 Task: Change curved connector line weight to 3PX.
Action: Mouse moved to (622, 355)
Screenshot: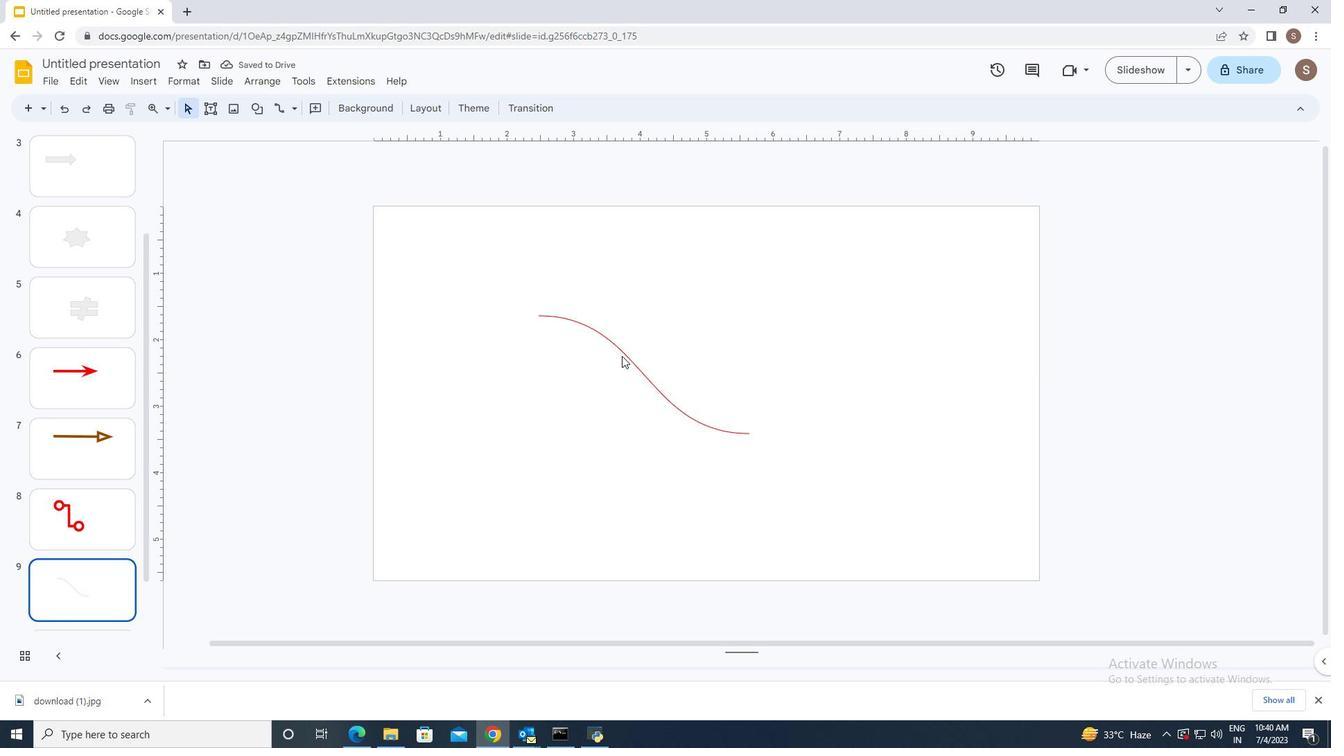 
Action: Mouse pressed left at (622, 355)
Screenshot: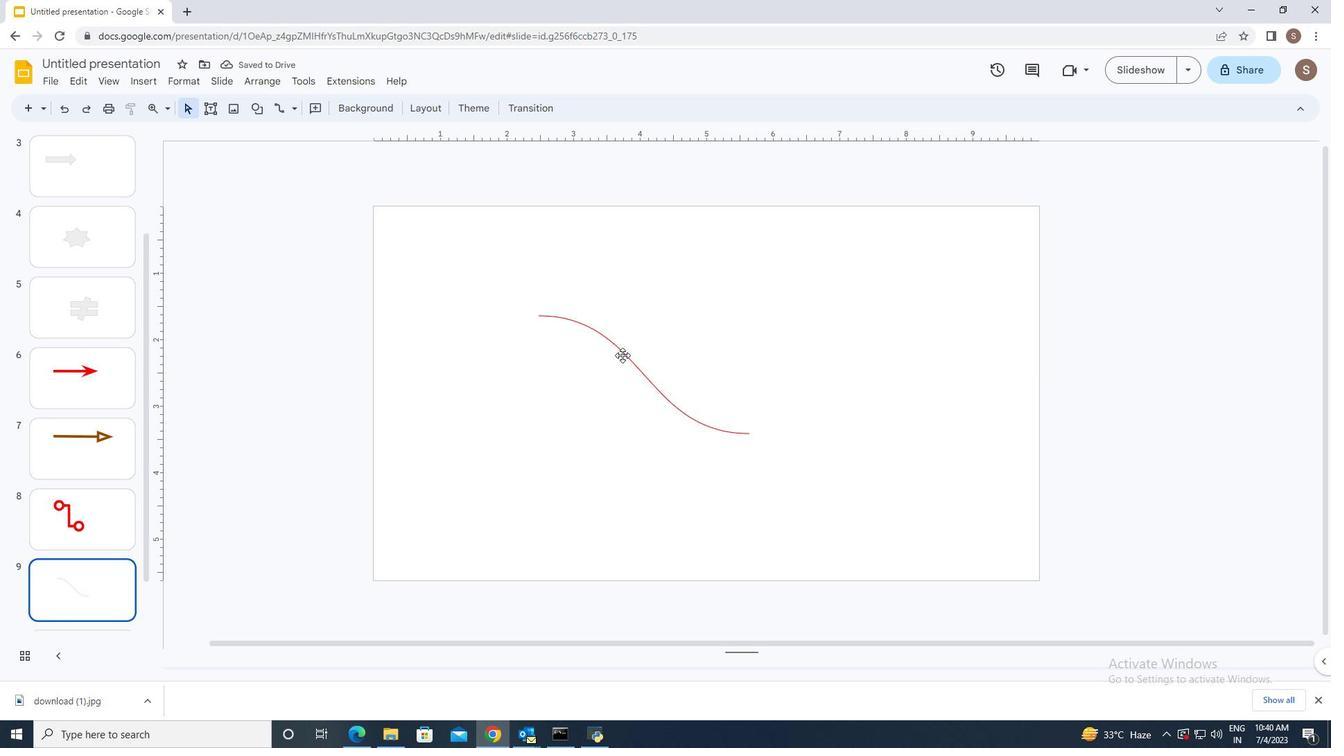 
Action: Mouse moved to (341, 108)
Screenshot: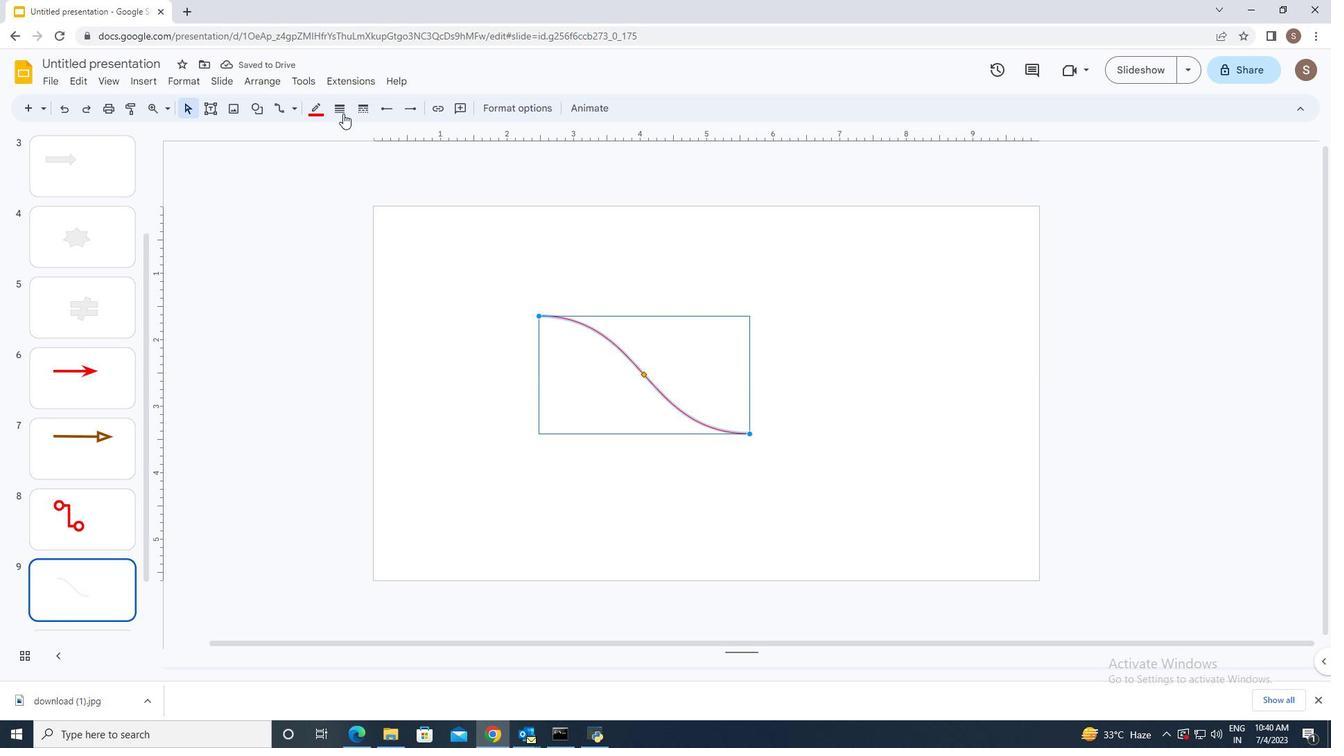 
Action: Mouse pressed left at (341, 108)
Screenshot: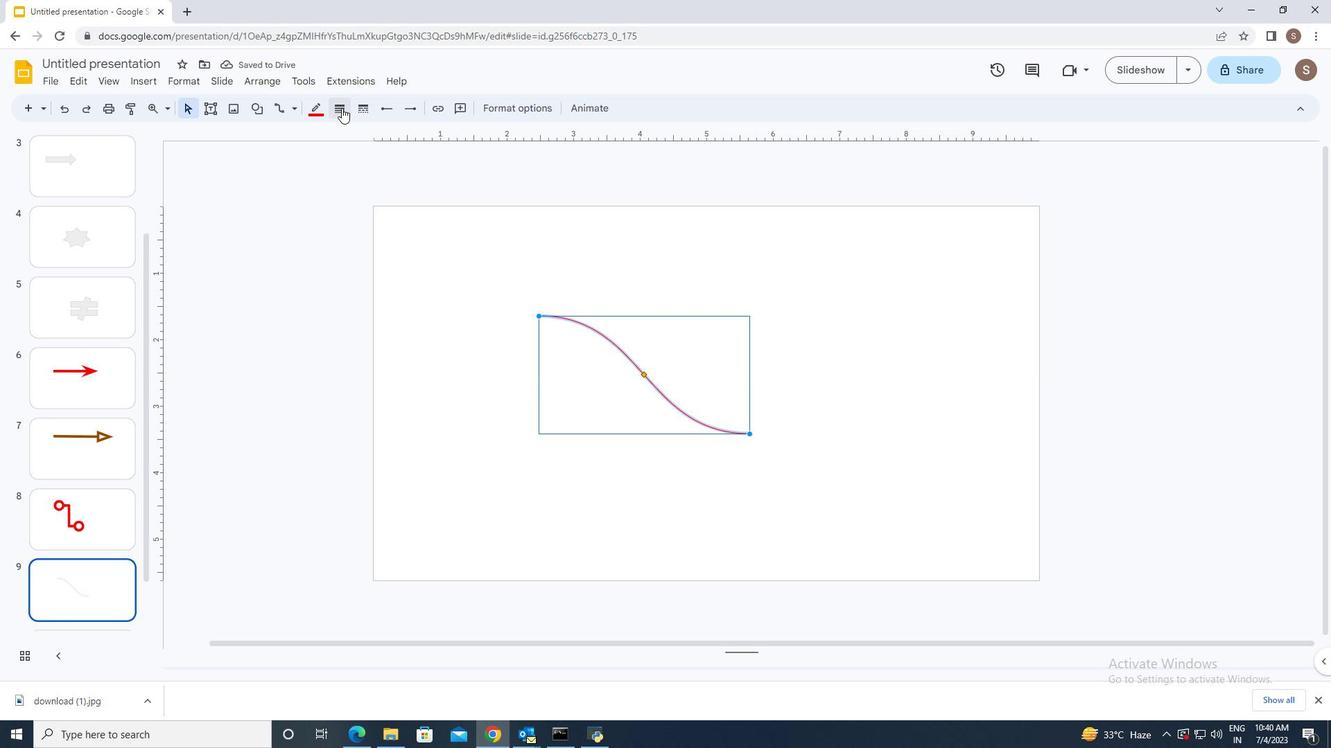 
Action: Mouse moved to (352, 176)
Screenshot: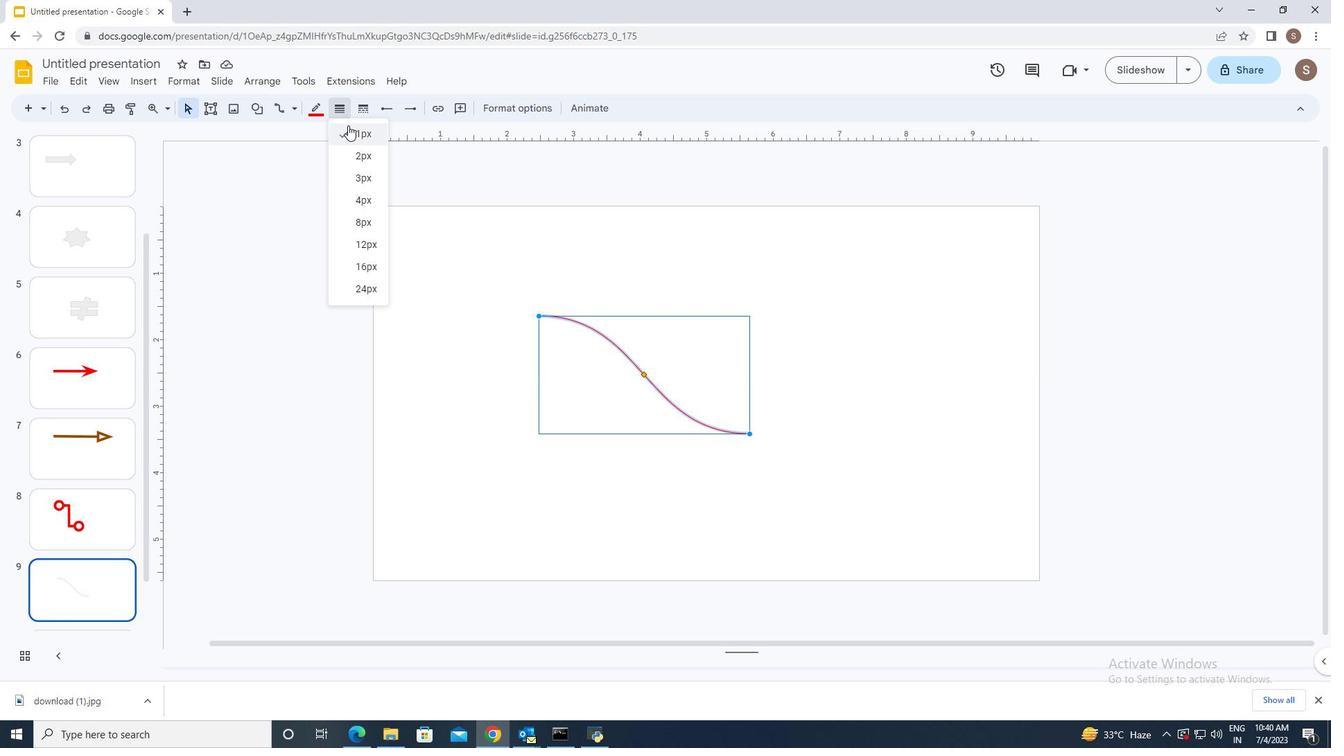 
Action: Mouse pressed left at (352, 176)
Screenshot: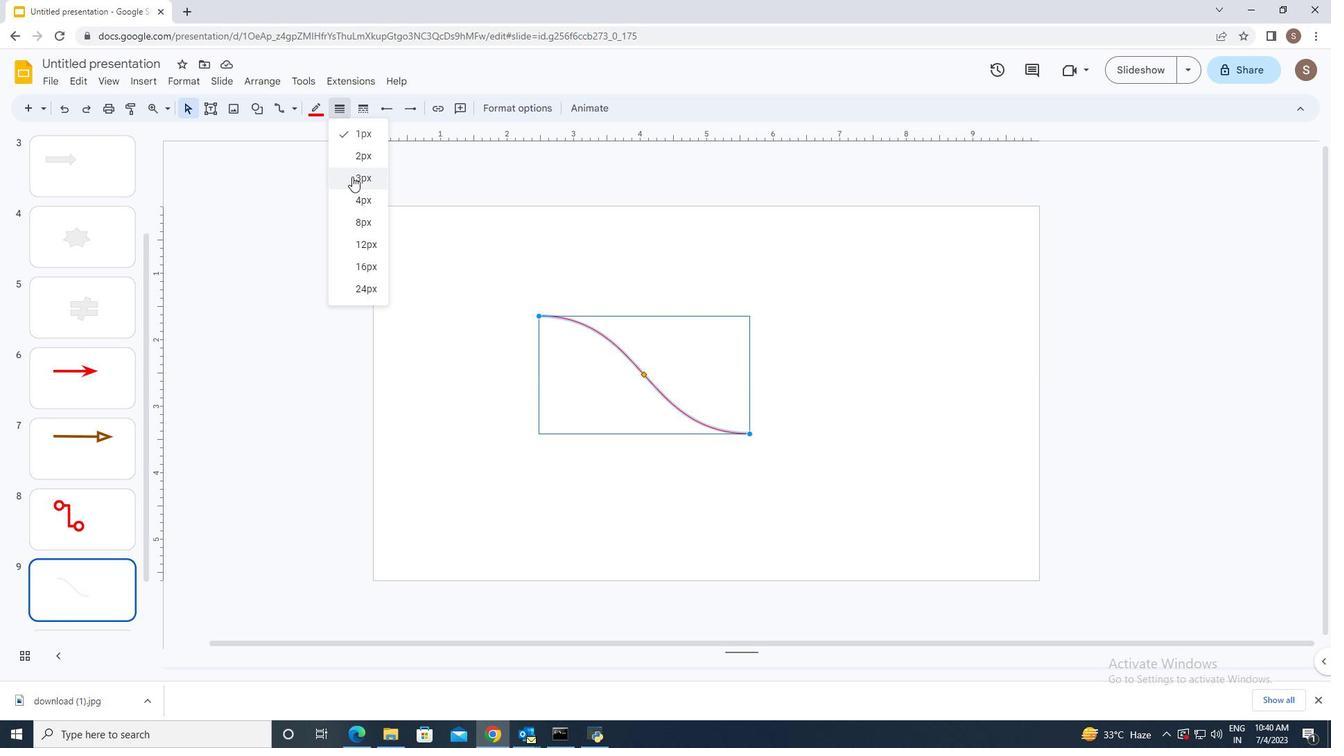 
Action: Mouse moved to (430, 400)
Screenshot: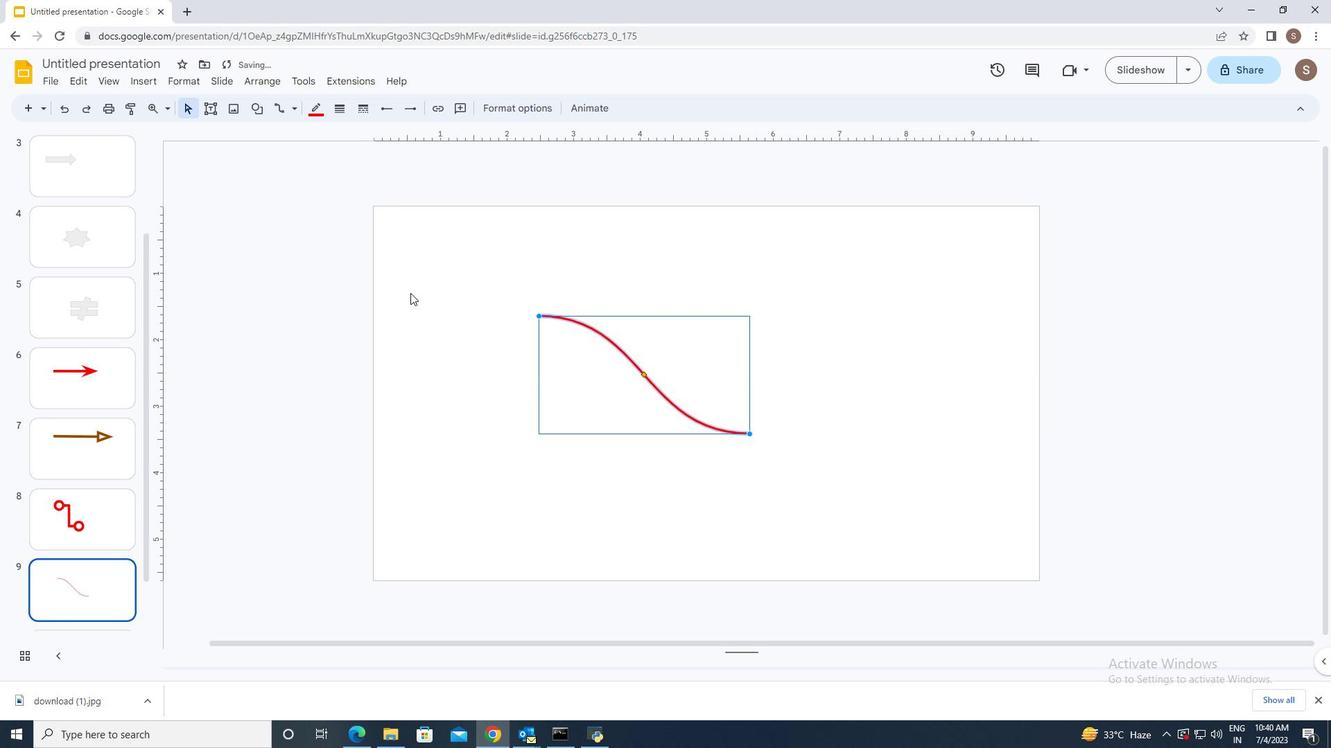 
Action: Mouse pressed left at (430, 400)
Screenshot: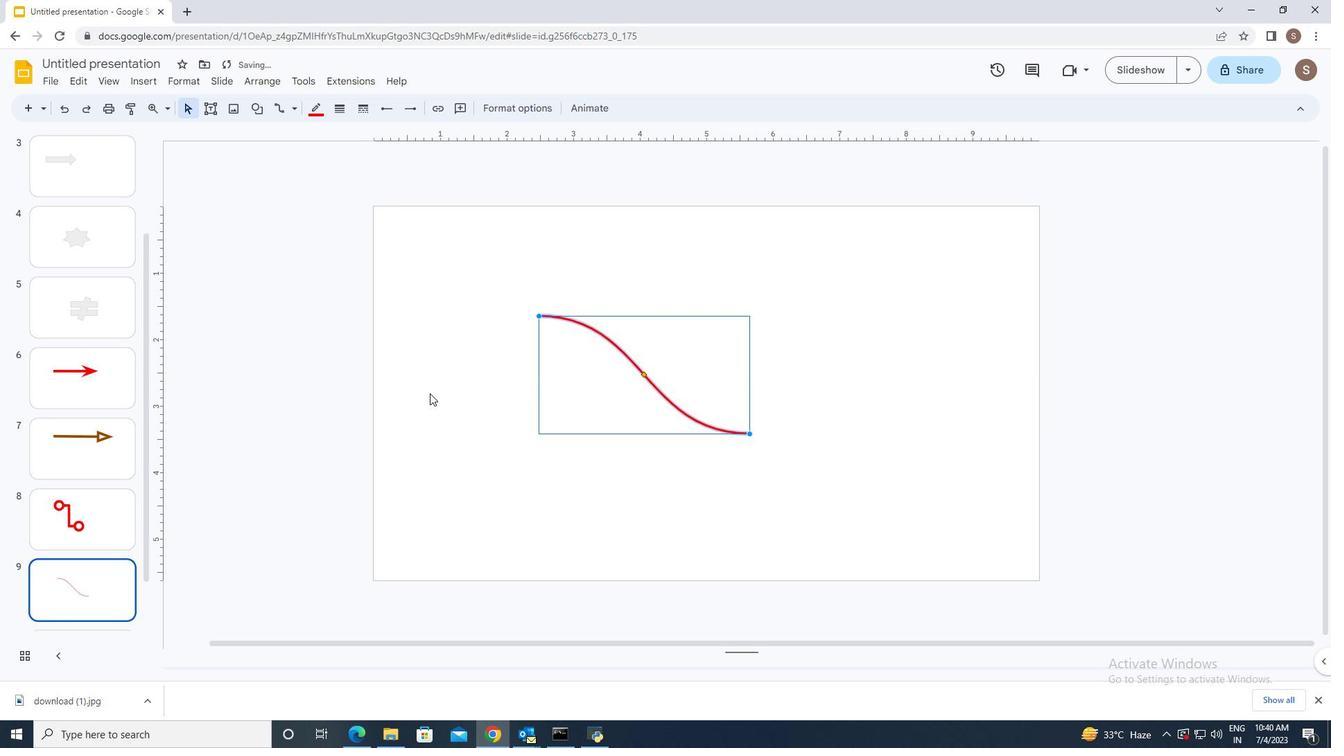 
